 Task: In the  document projectdel.docx Insert horizontal line 'above the text' Create the translated copy of the document in  'Latin' Select the second point and  Clear Formatting
Action: Mouse moved to (256, 353)
Screenshot: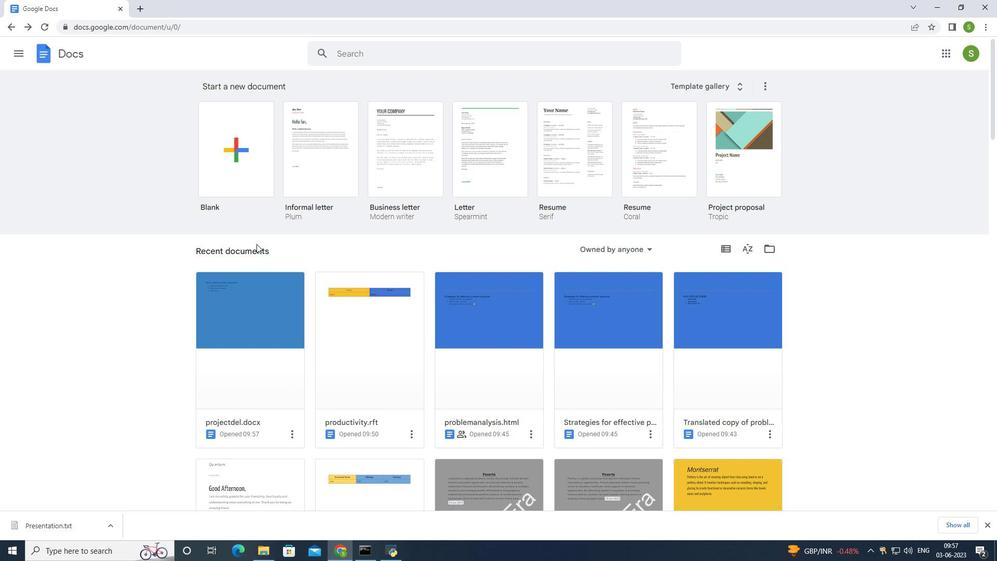 
Action: Mouse pressed left at (256, 353)
Screenshot: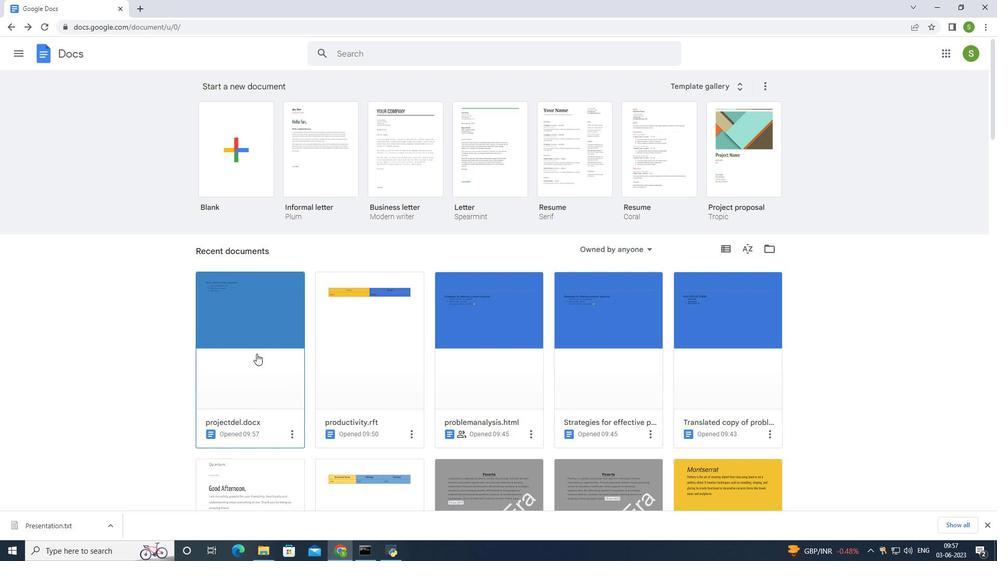 
Action: Mouse moved to (398, 255)
Screenshot: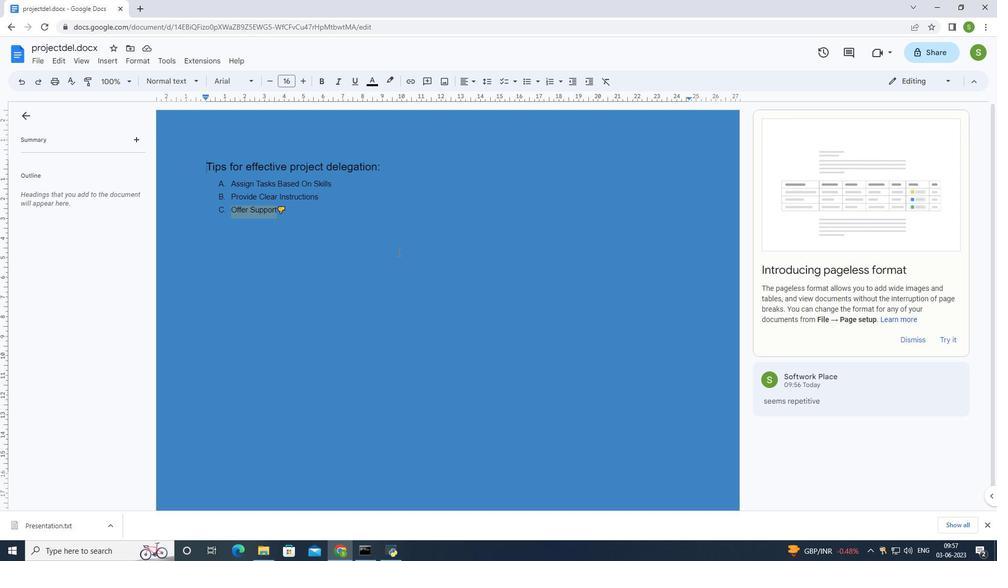 
Action: Key pressed <Key.enter><Key.enter>
Screenshot: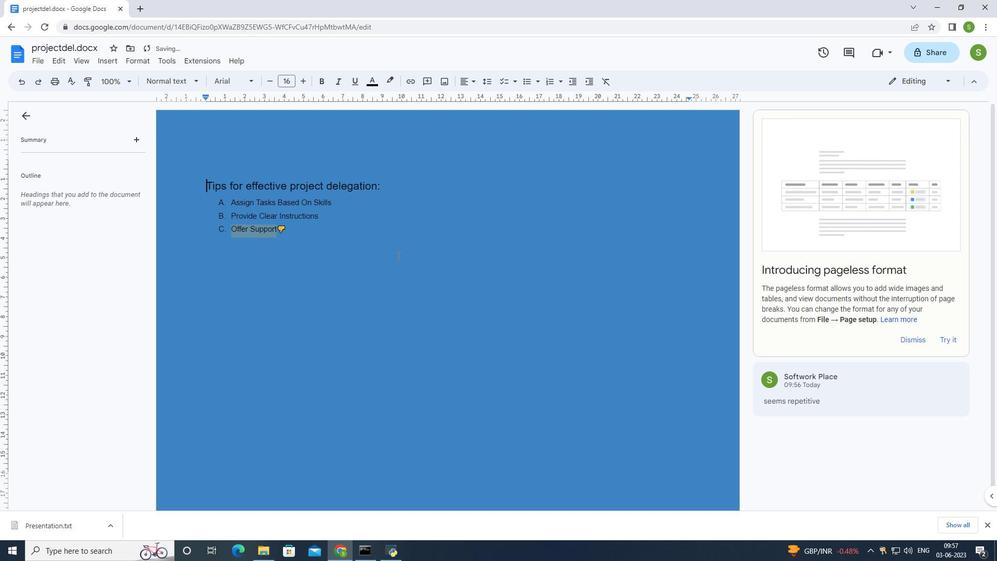 
Action: Mouse moved to (199, 180)
Screenshot: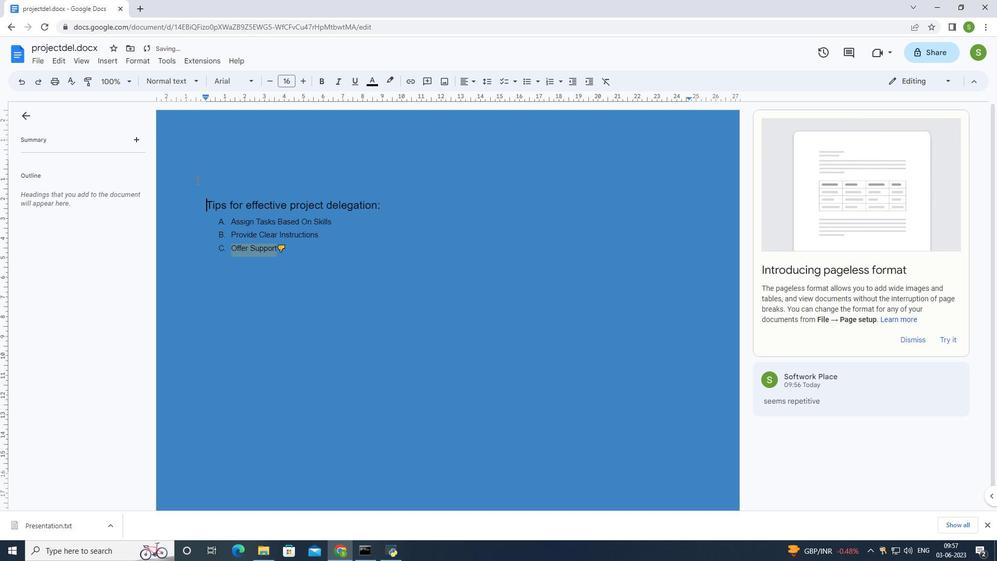 
Action: Mouse pressed left at (199, 180)
Screenshot: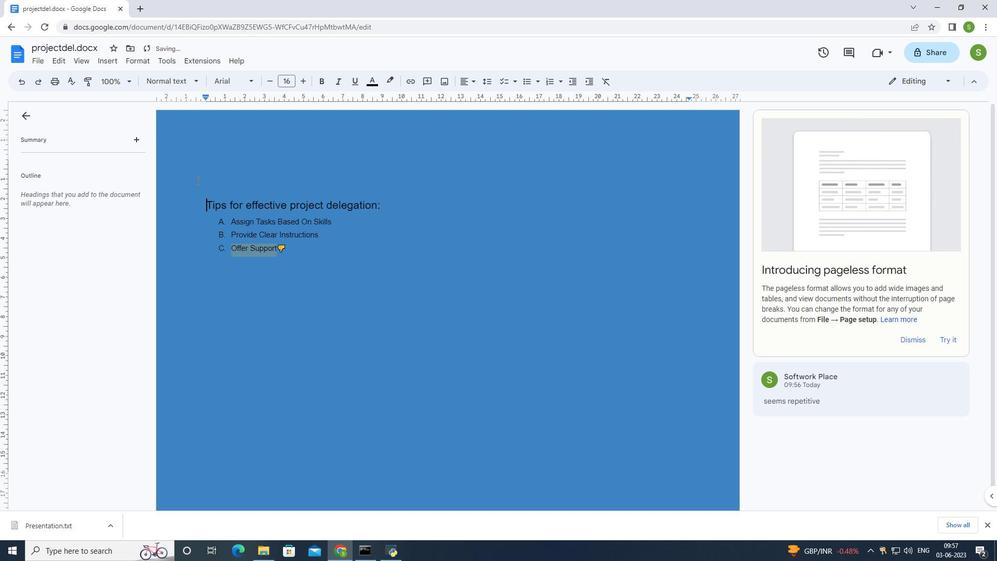 
Action: Mouse moved to (106, 63)
Screenshot: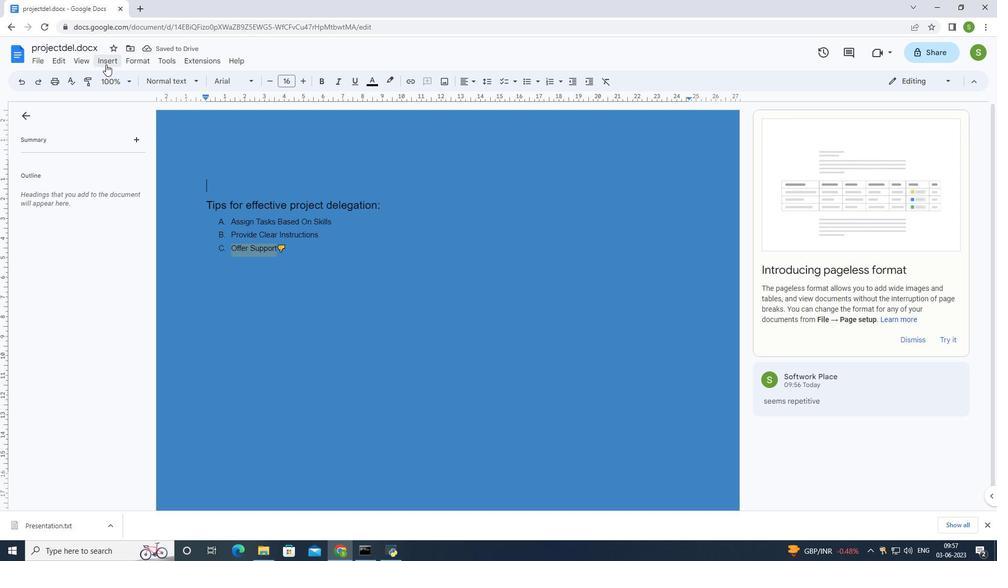 
Action: Mouse pressed left at (106, 63)
Screenshot: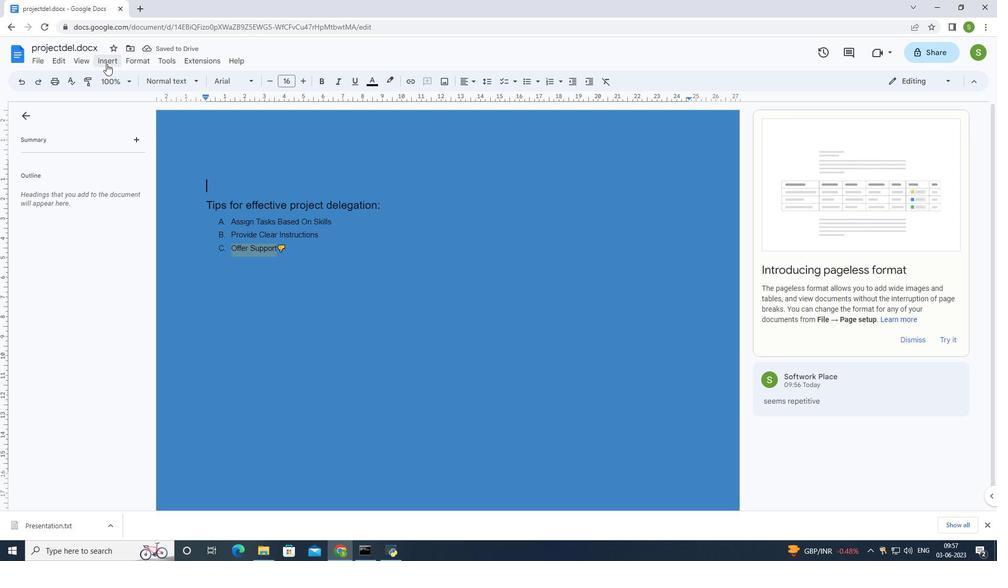 
Action: Mouse moved to (129, 143)
Screenshot: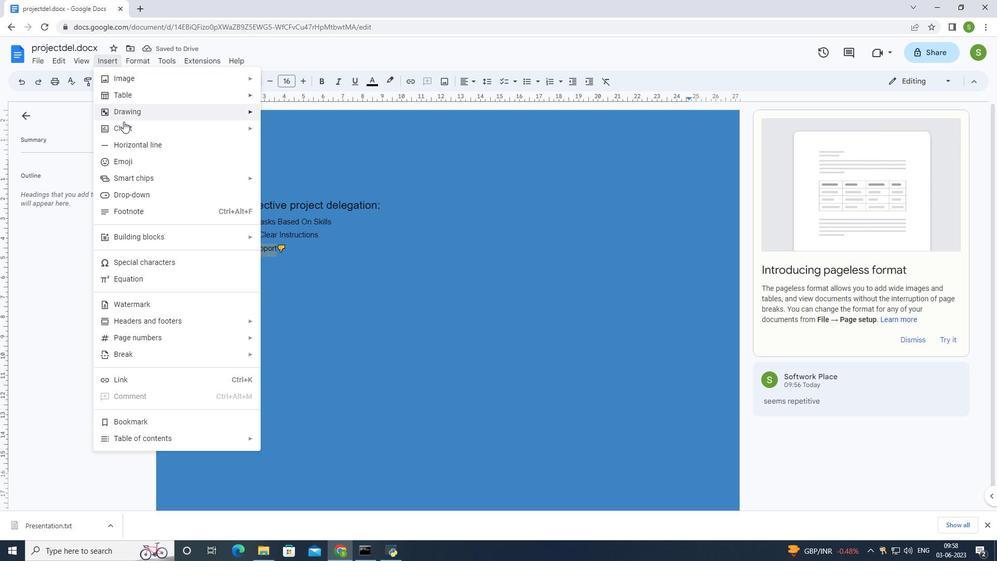 
Action: Mouse pressed left at (129, 143)
Screenshot: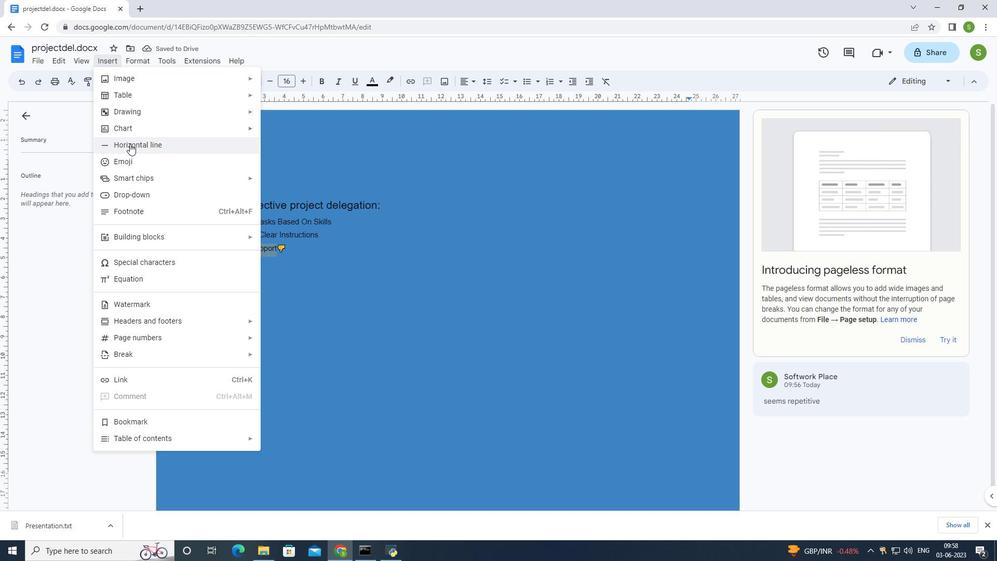 
Action: Mouse moved to (128, 59)
Screenshot: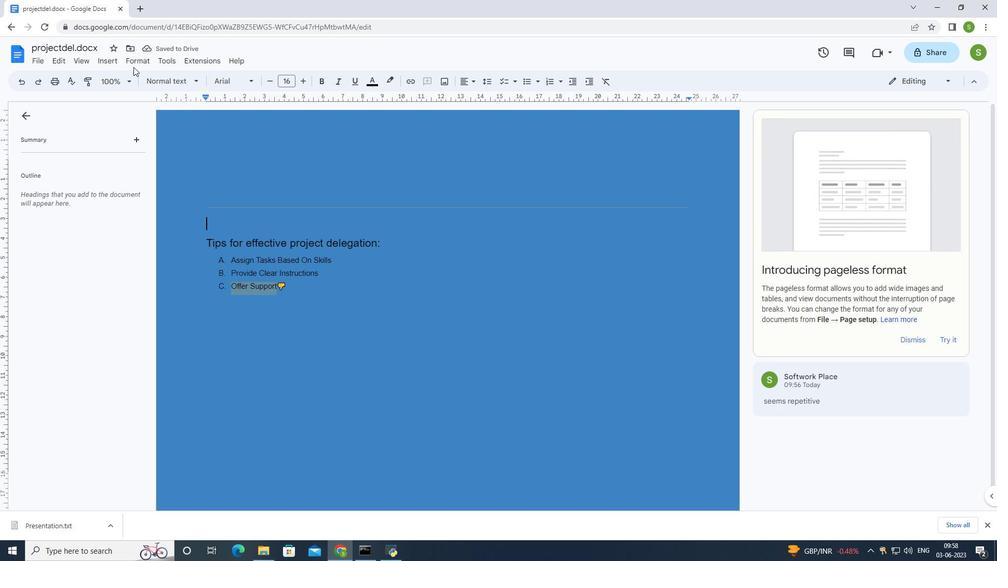
Action: Mouse pressed left at (128, 59)
Screenshot: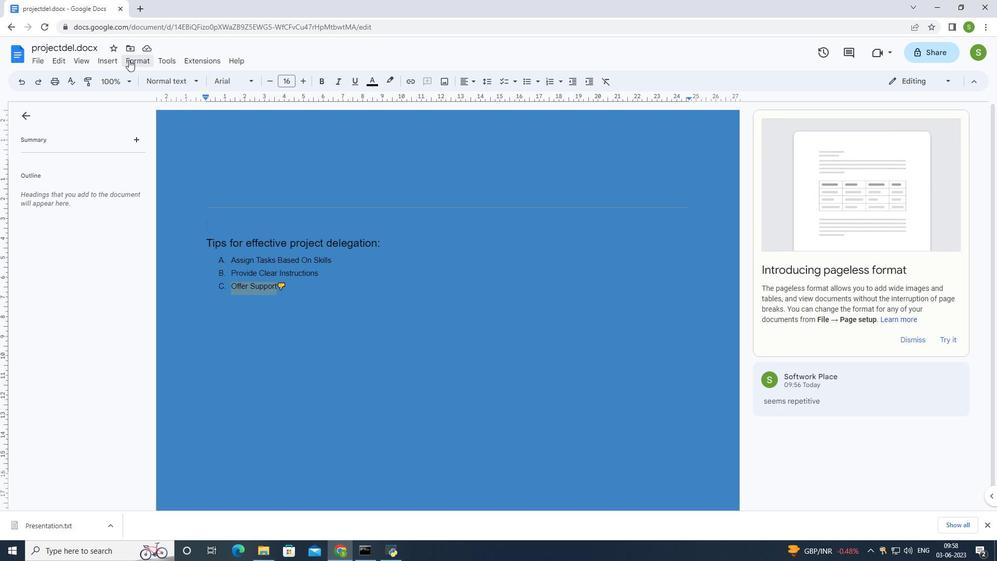 
Action: Mouse moved to (197, 219)
Screenshot: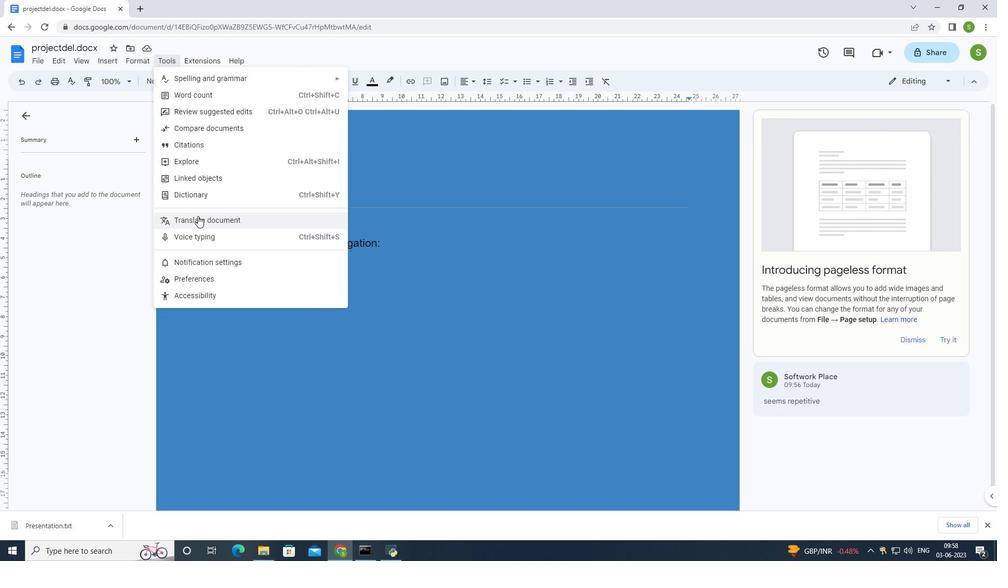 
Action: Mouse pressed left at (197, 219)
Screenshot: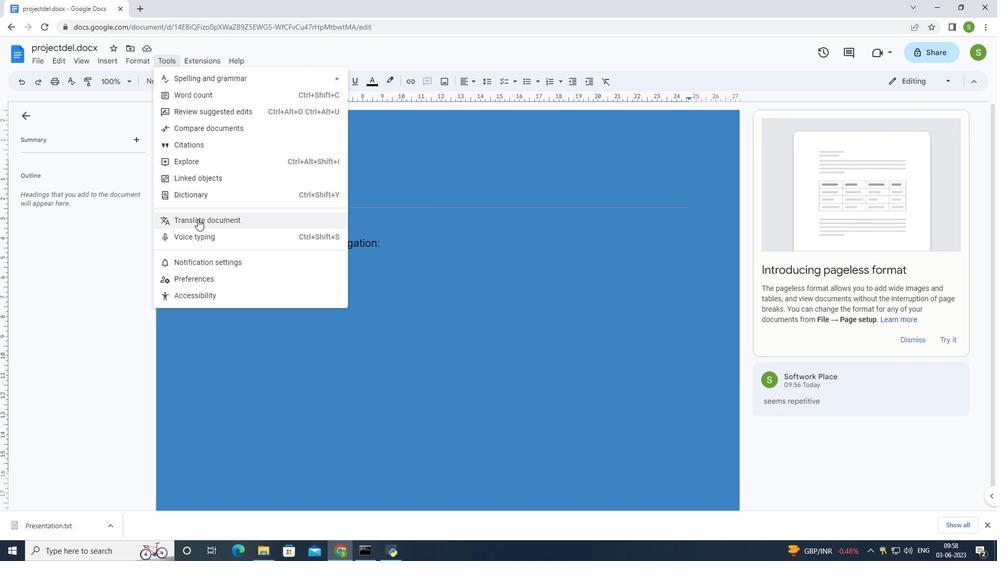 
Action: Mouse moved to (476, 294)
Screenshot: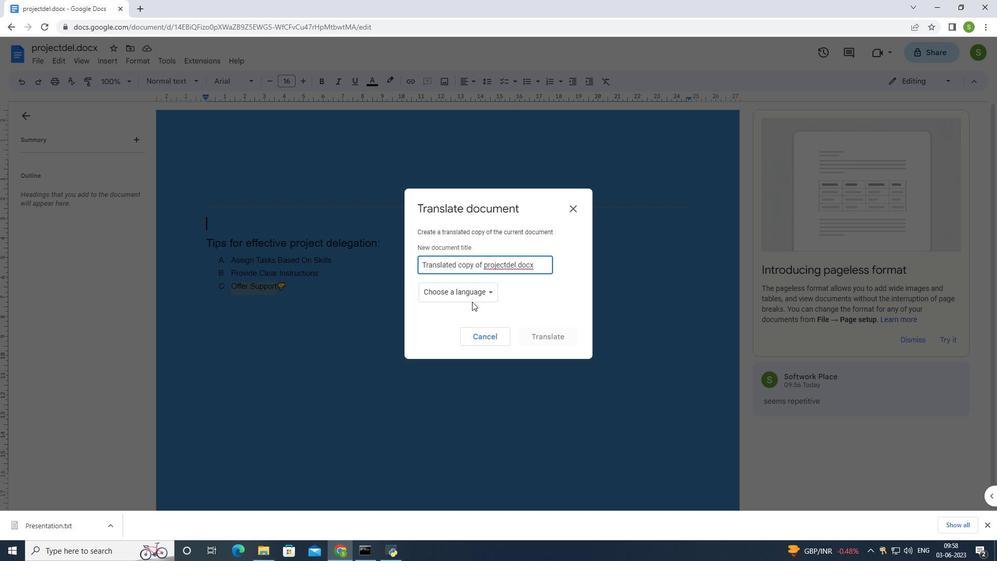 
Action: Mouse pressed left at (476, 294)
Screenshot: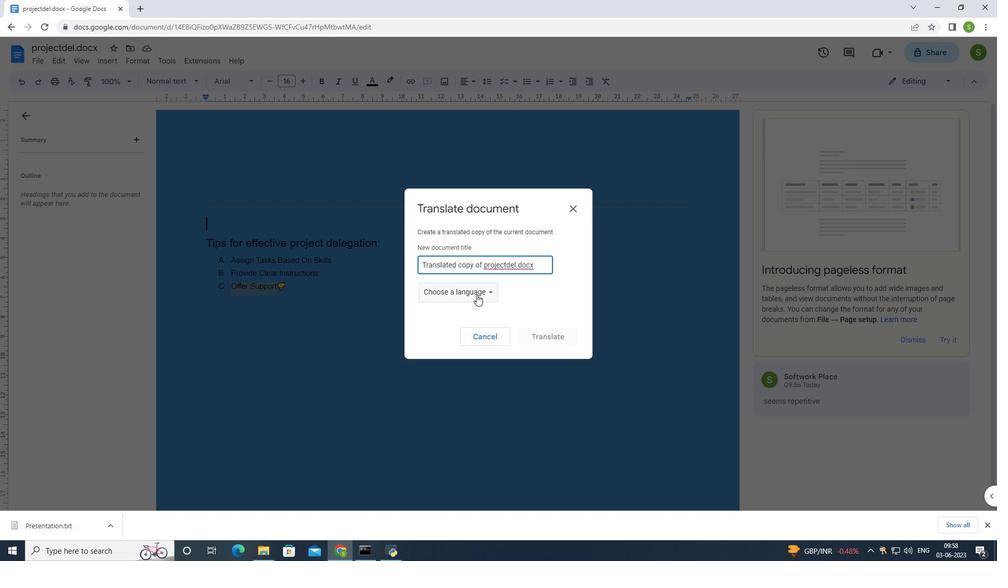 
Action: Mouse moved to (463, 341)
Screenshot: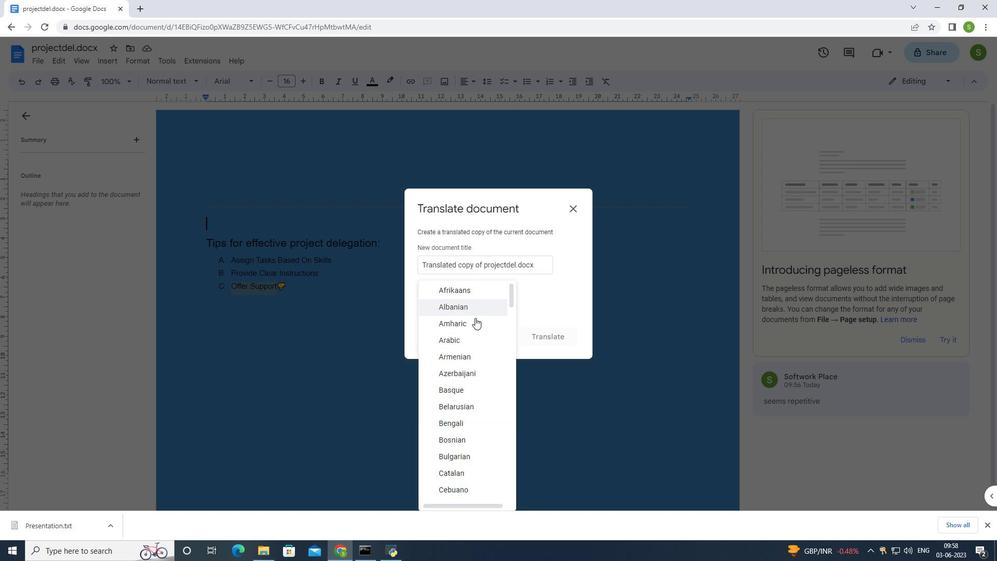 
Action: Mouse scrolled (463, 340) with delta (0, 0)
Screenshot: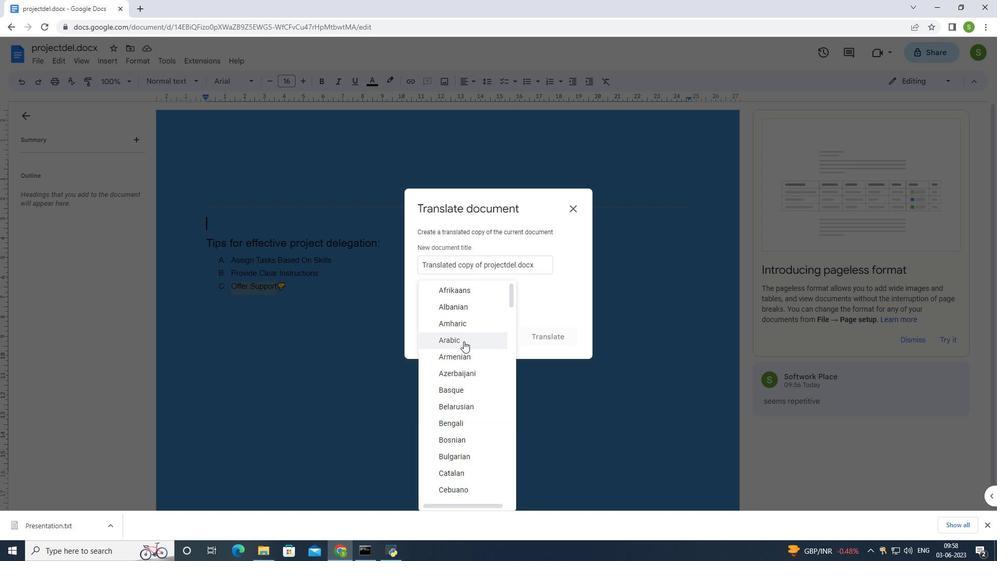 
Action: Mouse scrolled (463, 340) with delta (0, 0)
Screenshot: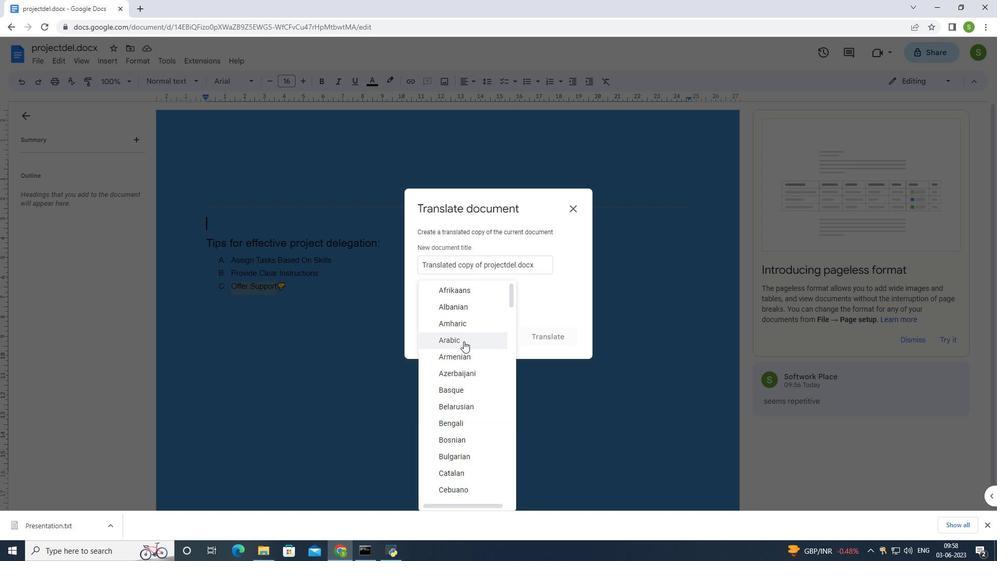 
Action: Mouse scrolled (463, 340) with delta (0, 0)
Screenshot: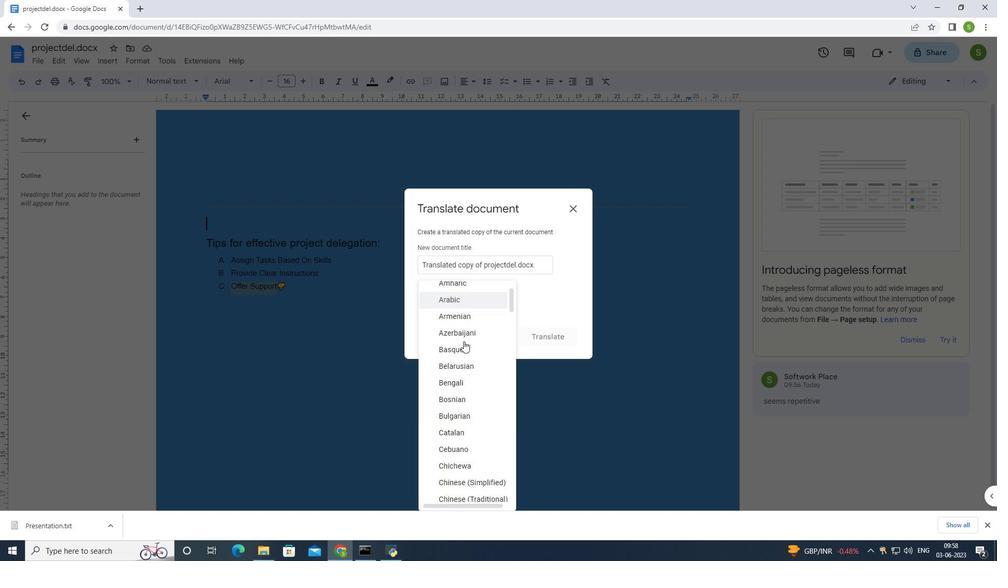 
Action: Mouse moved to (461, 339)
Screenshot: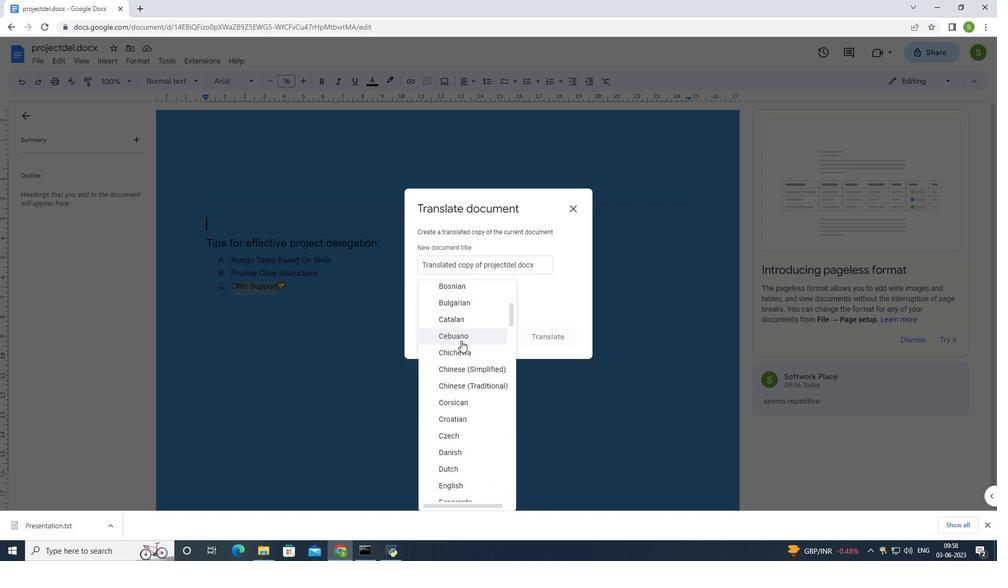 
Action: Mouse scrolled (461, 338) with delta (0, 0)
Screenshot: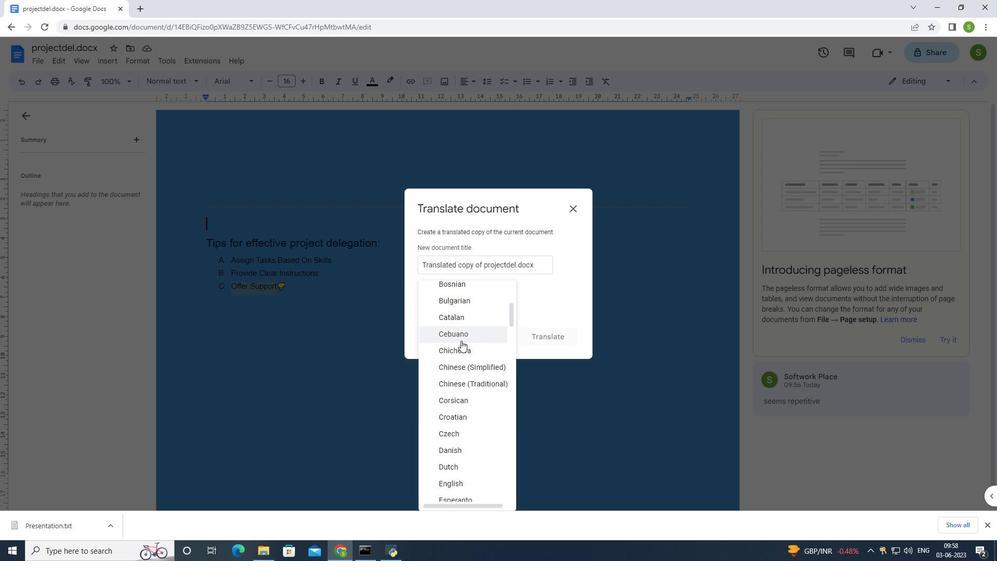 
Action: Mouse scrolled (461, 338) with delta (0, 0)
Screenshot: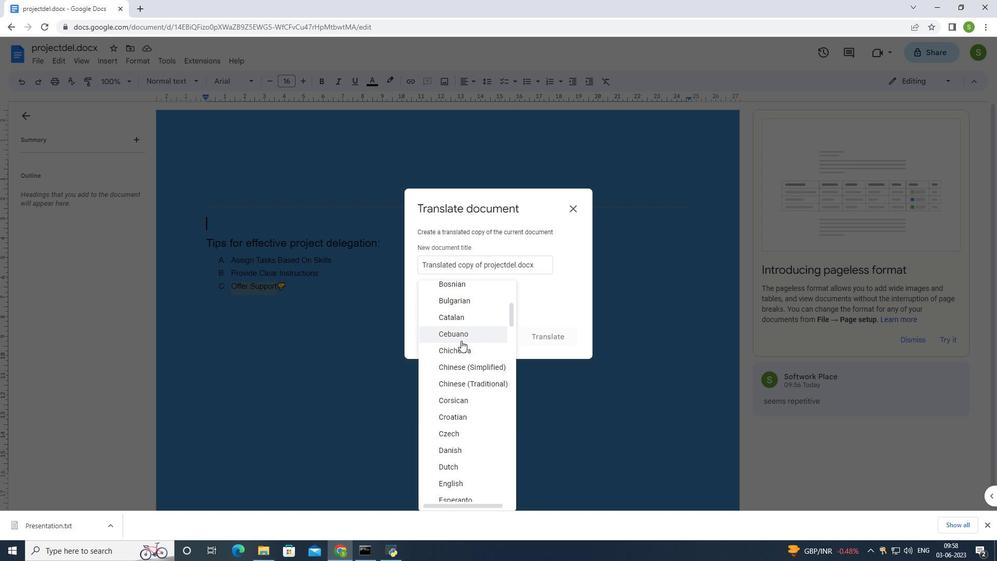 
Action: Mouse scrolled (461, 338) with delta (0, 0)
Screenshot: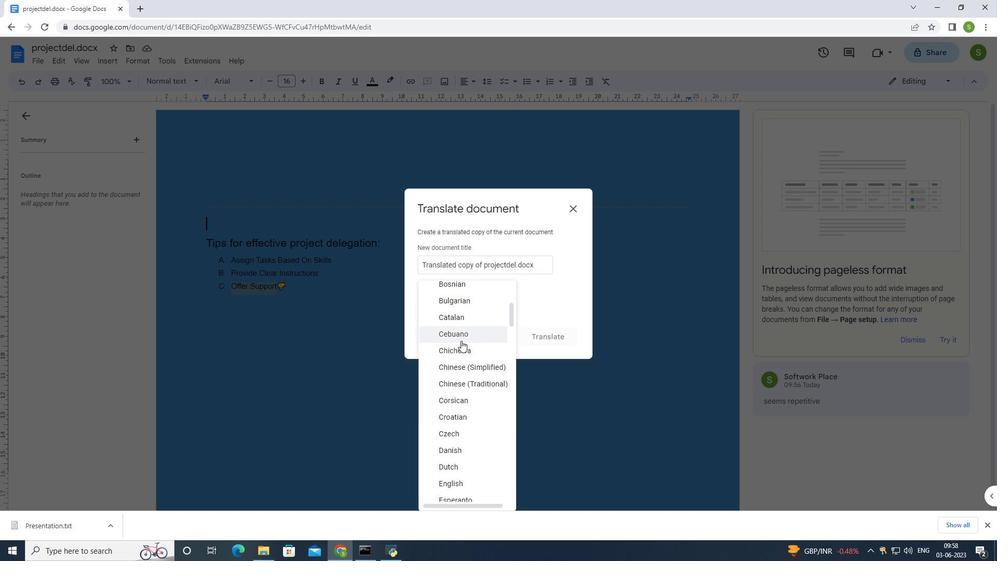 
Action: Mouse moved to (460, 336)
Screenshot: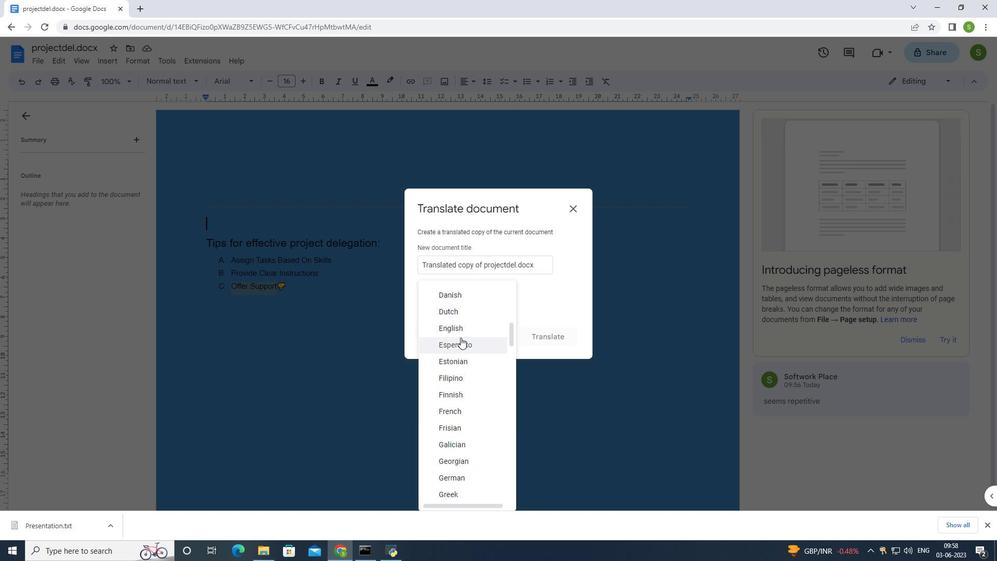 
Action: Mouse scrolled (460, 335) with delta (0, 0)
Screenshot: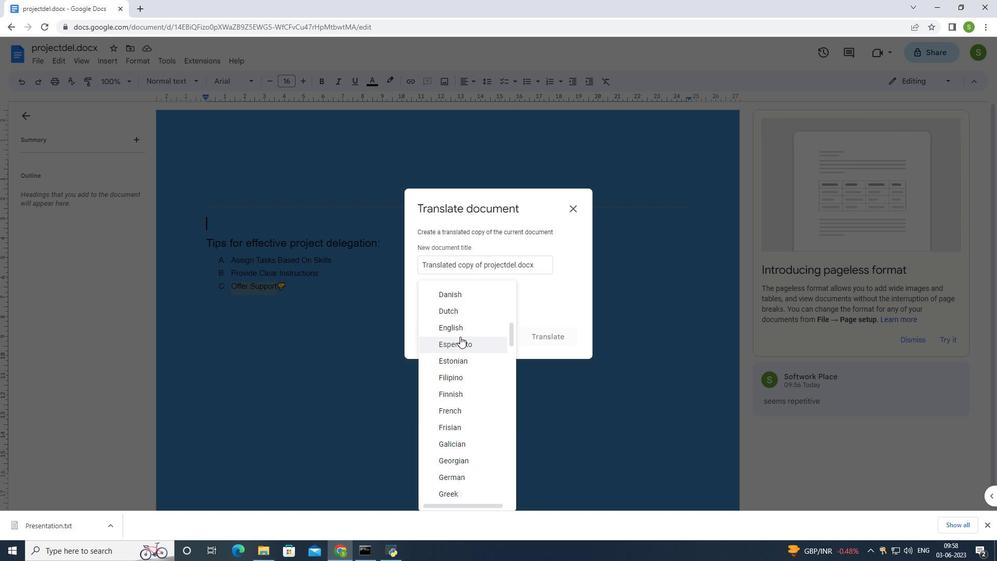 
Action: Mouse scrolled (460, 335) with delta (0, 0)
Screenshot: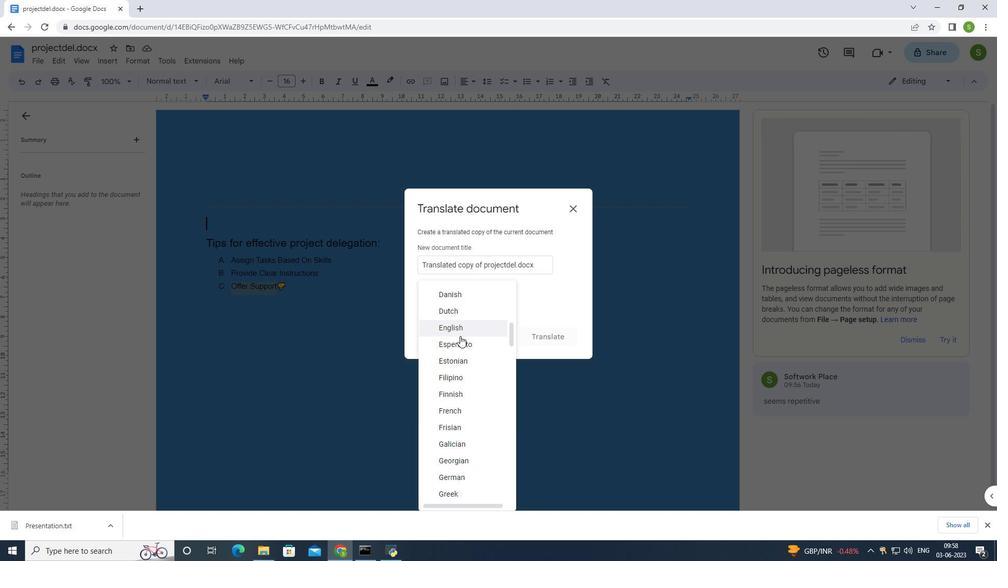 
Action: Mouse scrolled (460, 335) with delta (0, 0)
Screenshot: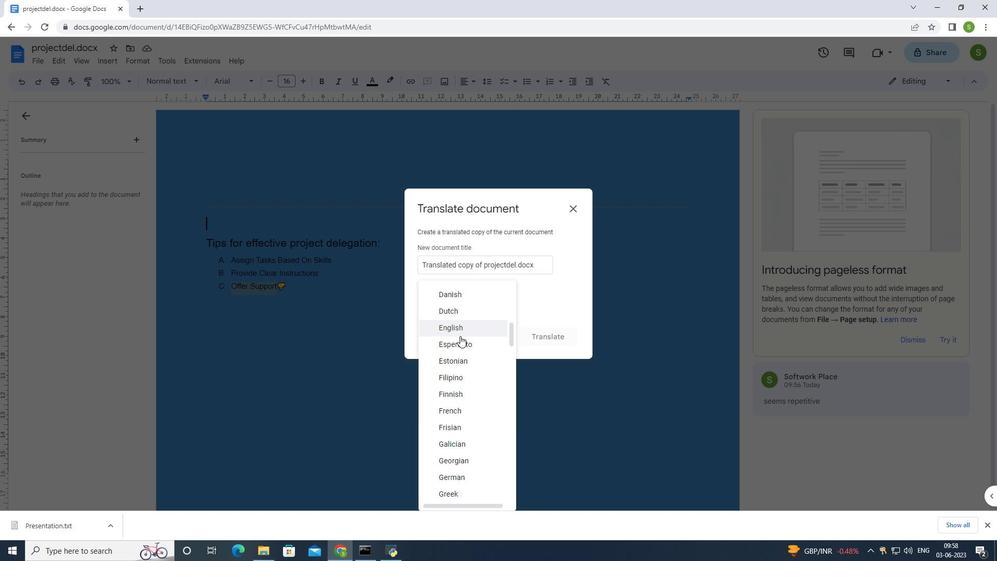 
Action: Mouse scrolled (460, 335) with delta (0, 0)
Screenshot: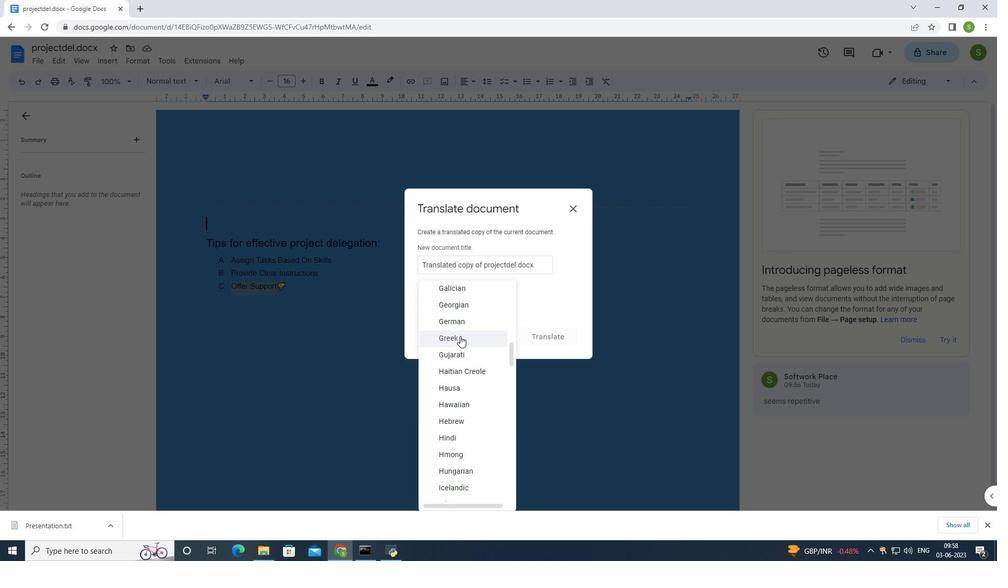 
Action: Mouse scrolled (460, 335) with delta (0, 0)
Screenshot: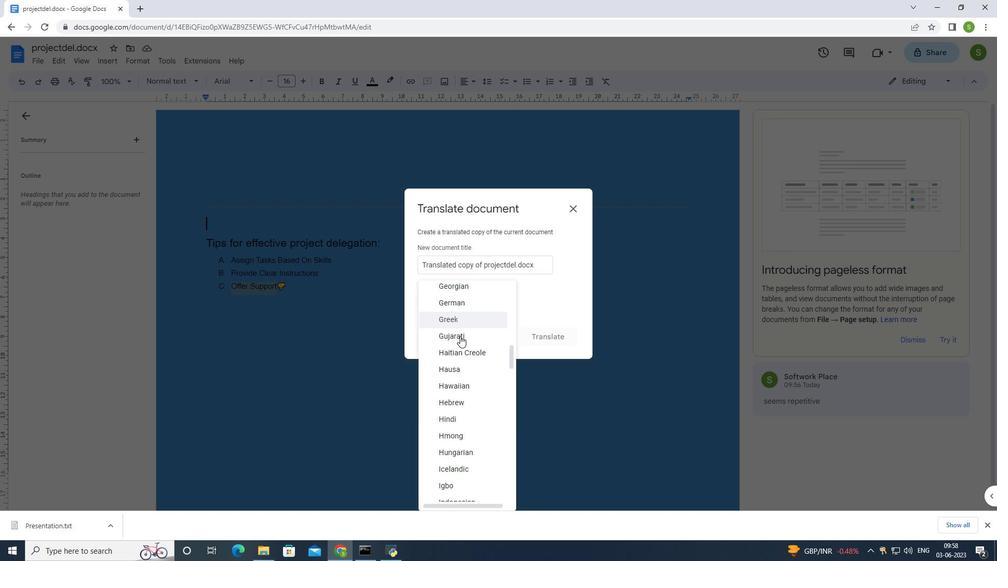 
Action: Mouse scrolled (460, 335) with delta (0, 0)
Screenshot: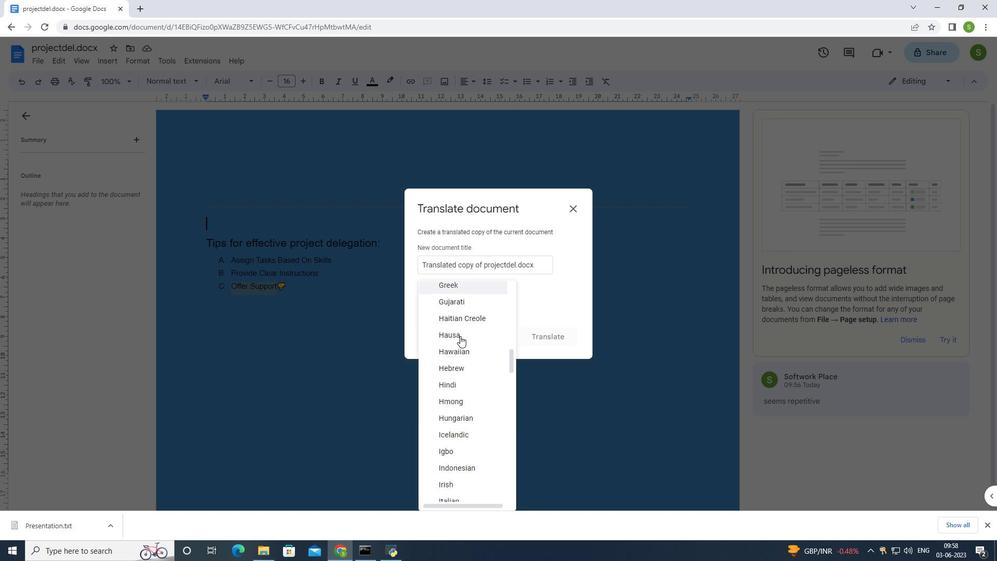 
Action: Mouse scrolled (460, 335) with delta (0, 0)
Screenshot: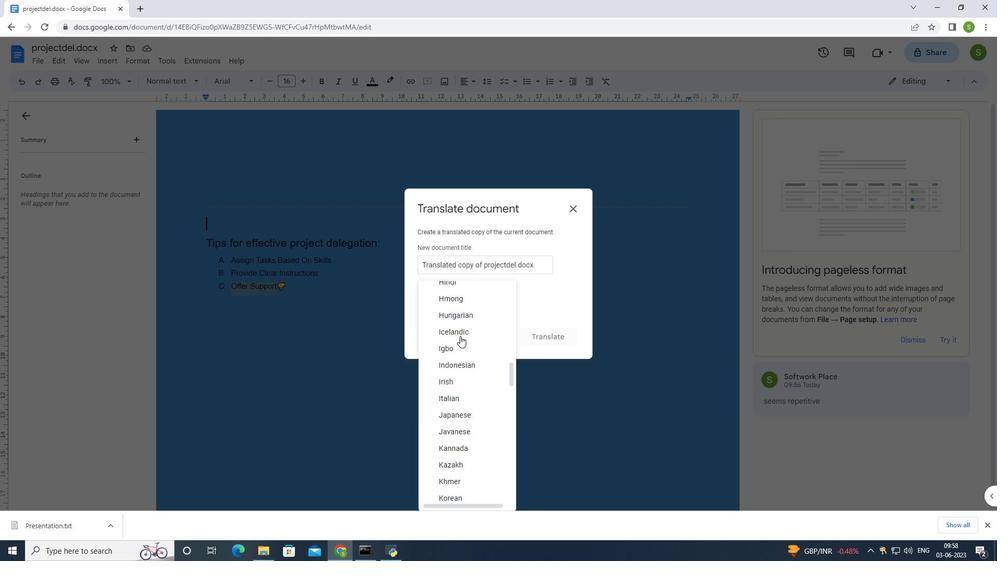 
Action: Mouse scrolled (460, 335) with delta (0, 0)
Screenshot: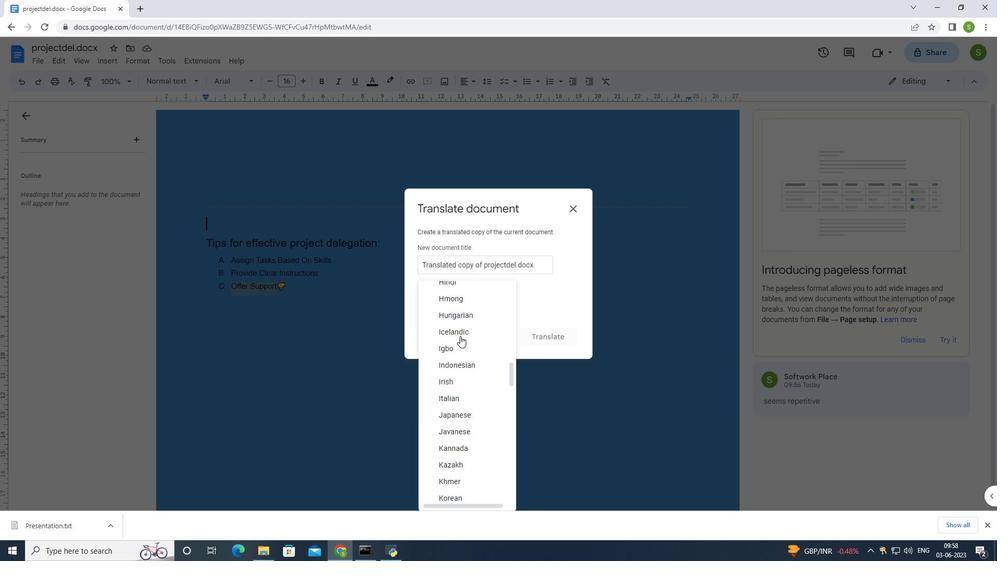 
Action: Mouse scrolled (460, 335) with delta (0, 0)
Screenshot: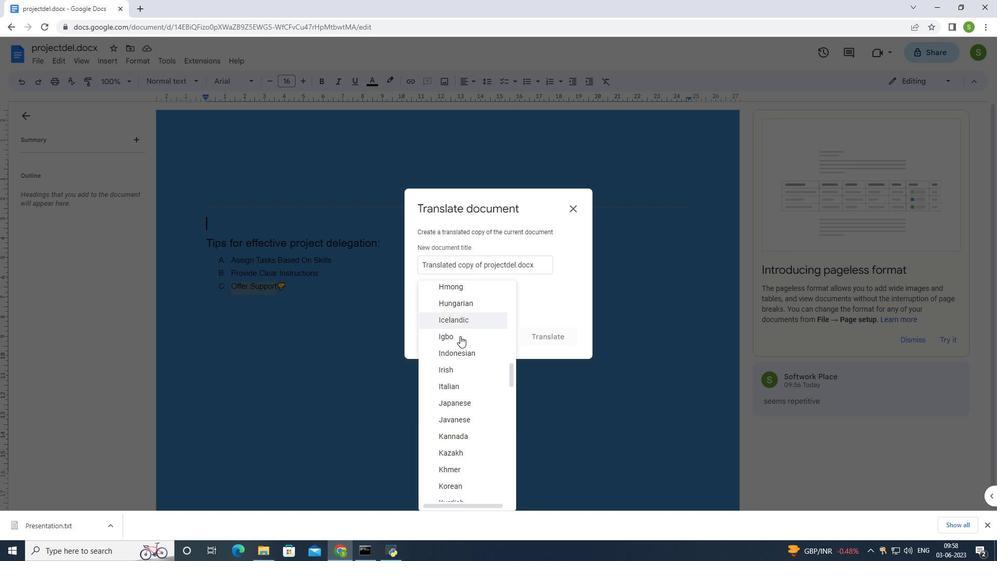 
Action: Mouse moved to (460, 335)
Screenshot: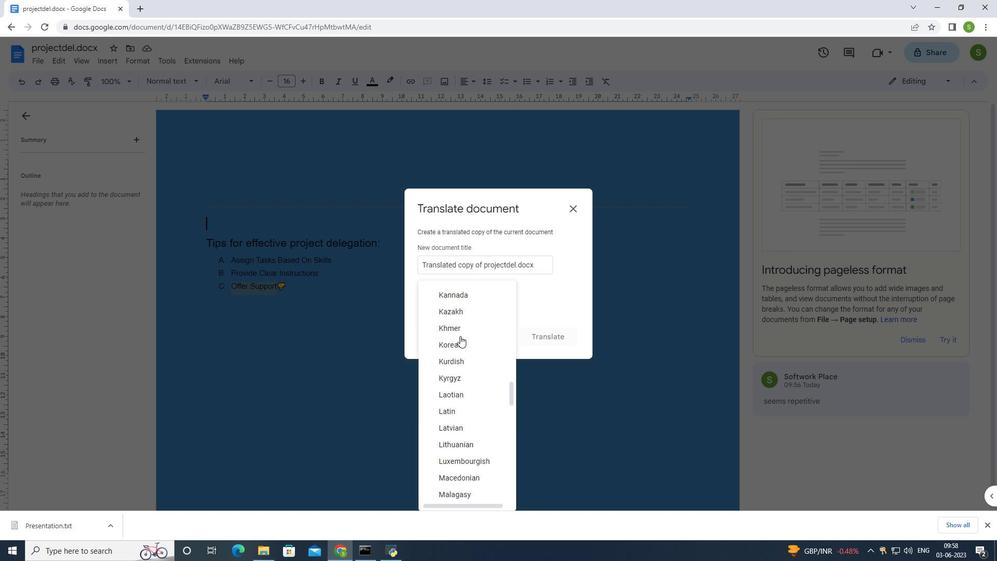 
Action: Mouse scrolled (460, 334) with delta (0, 0)
Screenshot: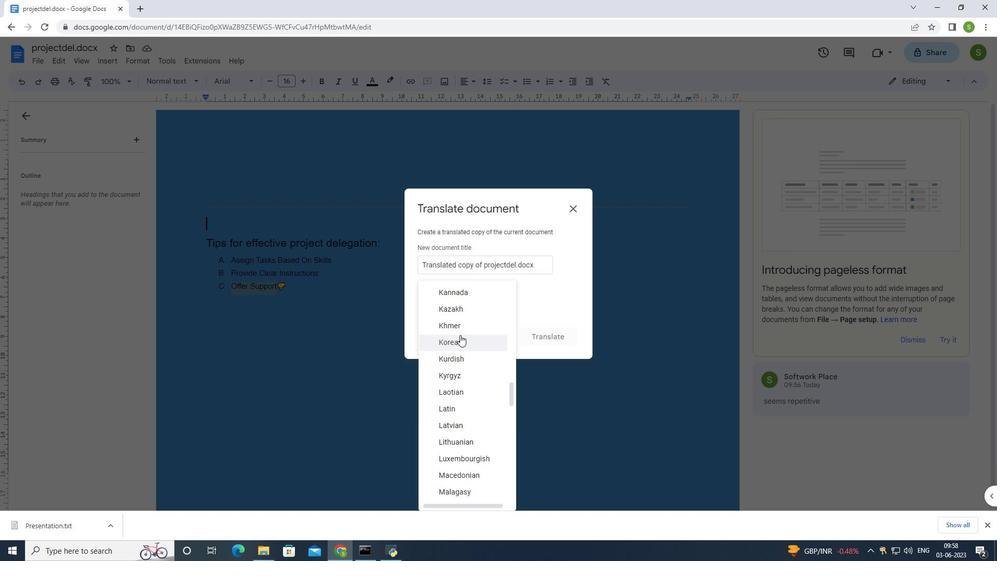 
Action: Mouse moved to (451, 356)
Screenshot: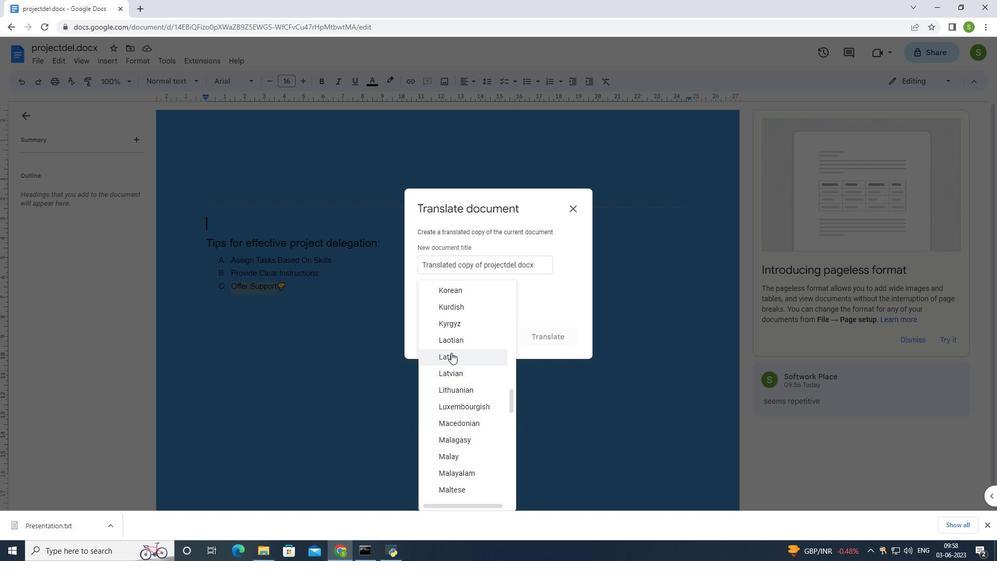 
Action: Mouse pressed left at (451, 356)
Screenshot: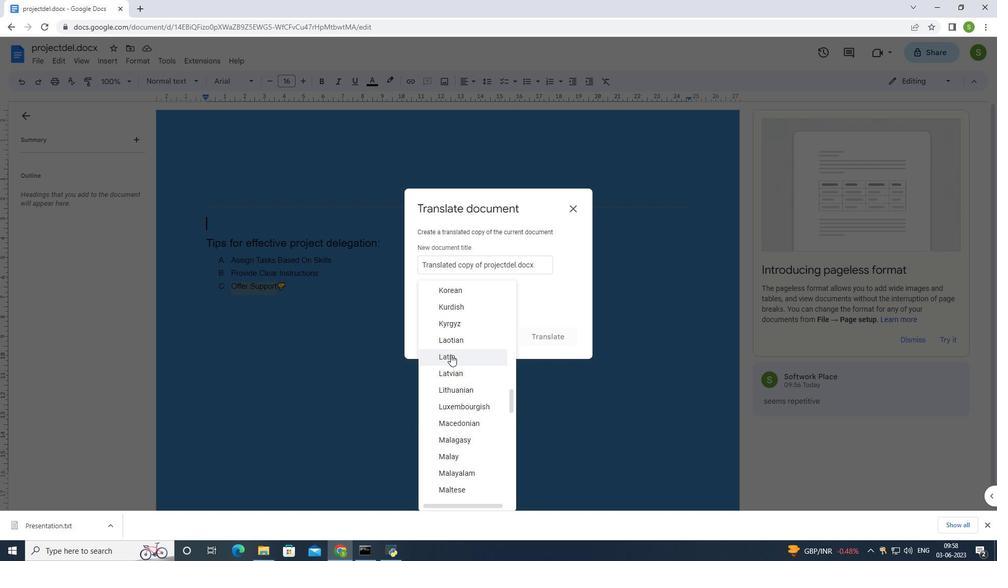 
Action: Mouse moved to (533, 340)
Screenshot: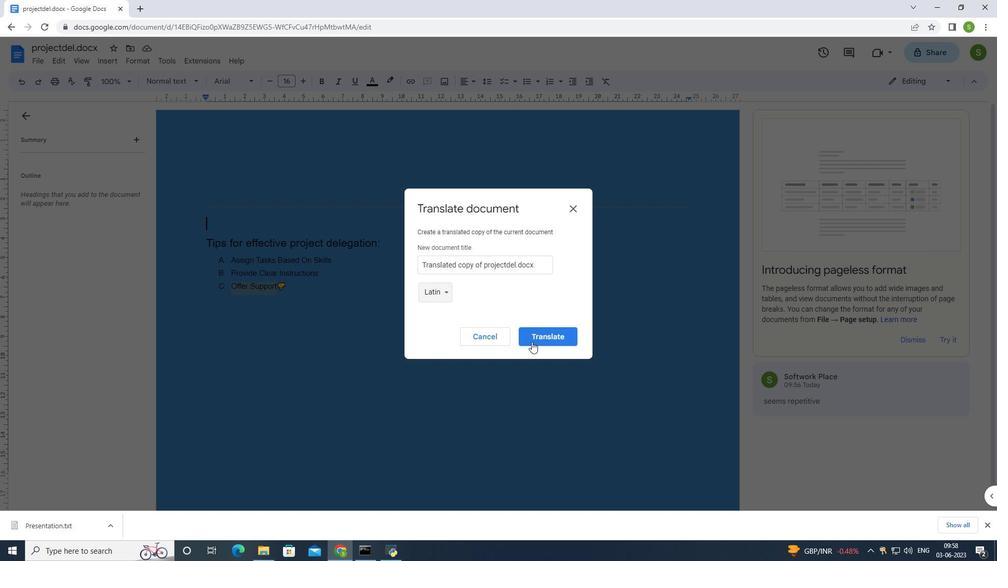 
Action: Mouse pressed left at (533, 340)
Screenshot: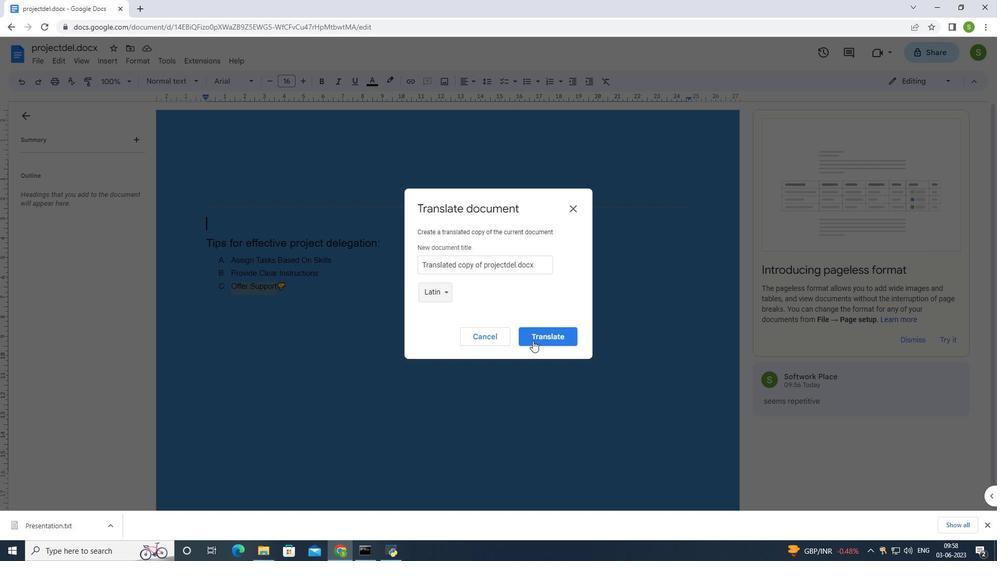 
Action: Mouse moved to (297, 272)
Screenshot: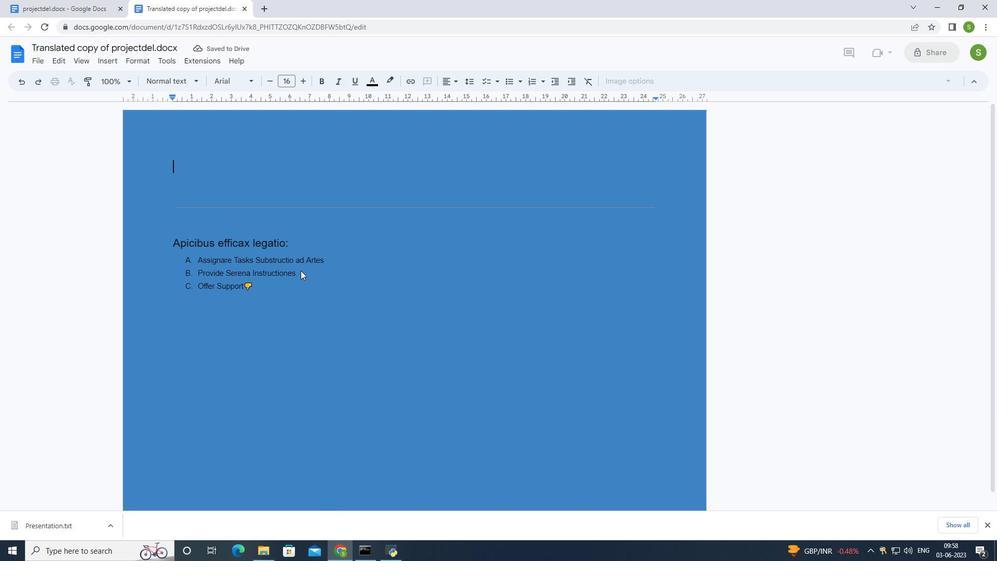
Action: Mouse pressed left at (297, 272)
Screenshot: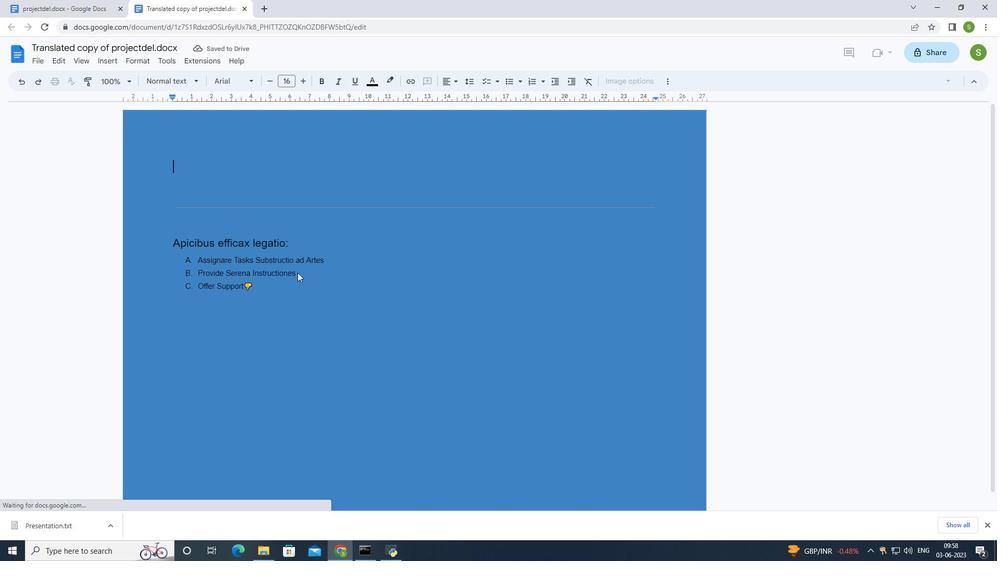 
Action: Mouse moved to (327, 271)
Screenshot: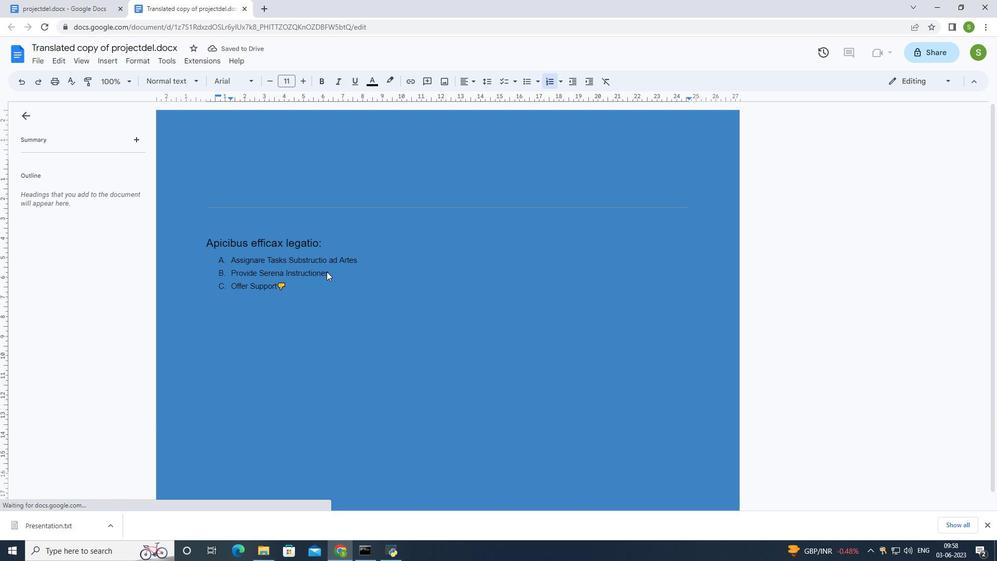 
Action: Mouse pressed left at (327, 271)
Screenshot: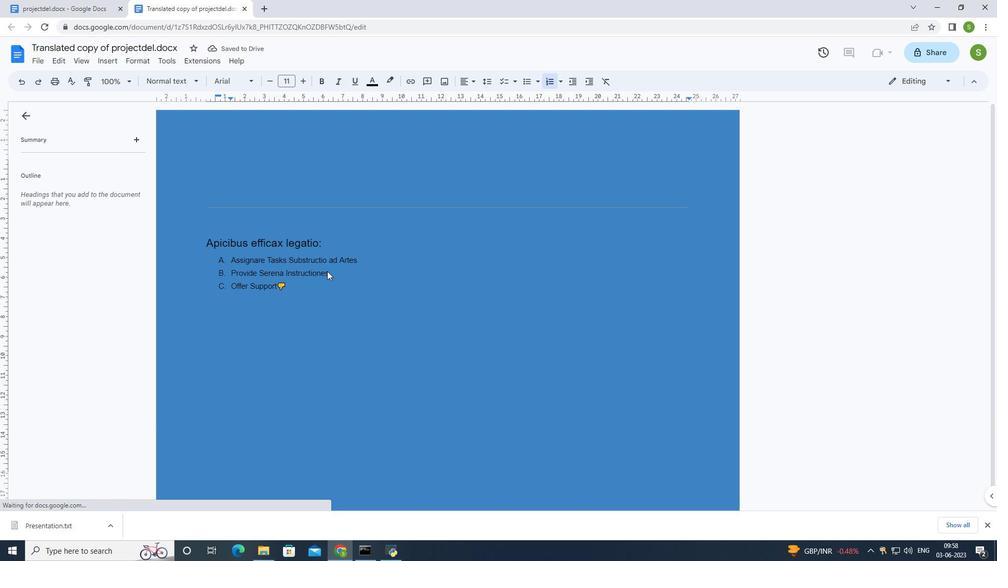 
Action: Mouse moved to (333, 271)
Screenshot: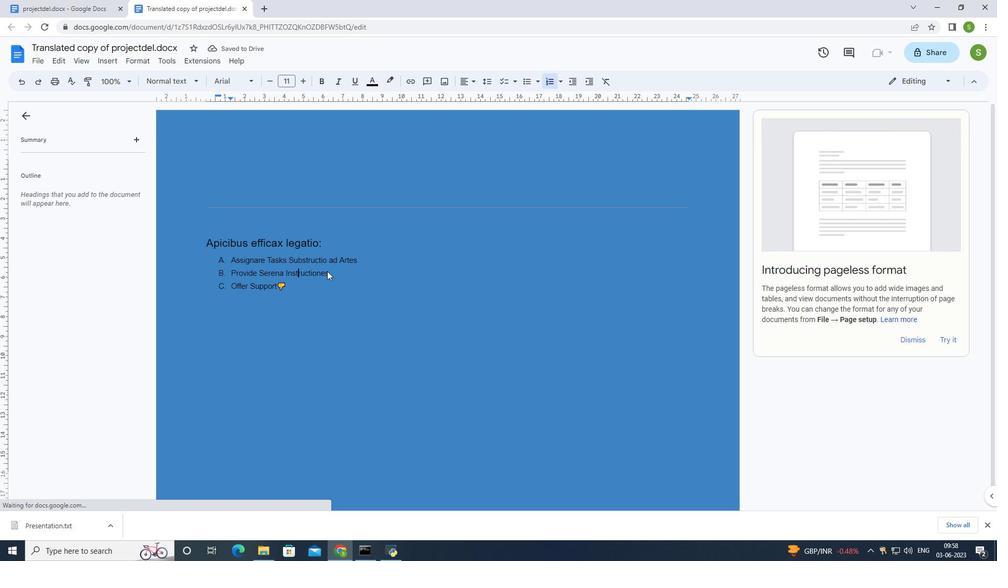 
Action: Mouse pressed left at (333, 271)
Screenshot: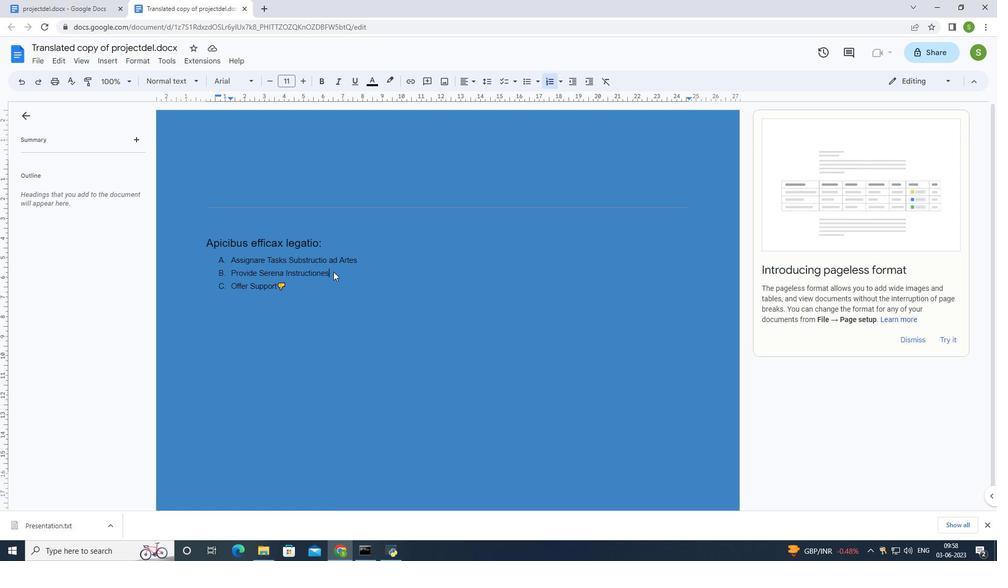 
Action: Mouse moved to (605, 81)
Screenshot: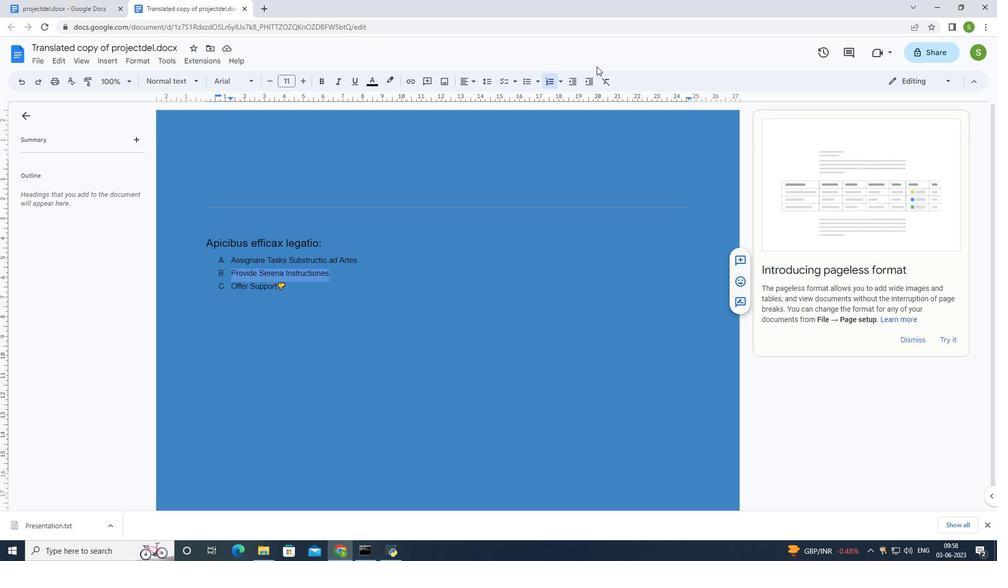 
Action: Mouse pressed left at (605, 81)
Screenshot: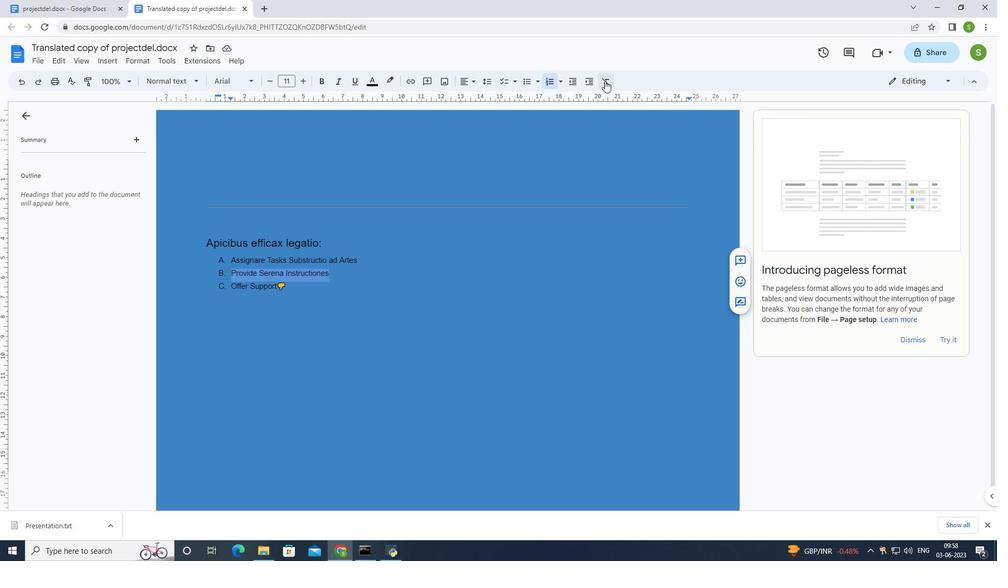 
Action: Mouse moved to (509, 289)
Screenshot: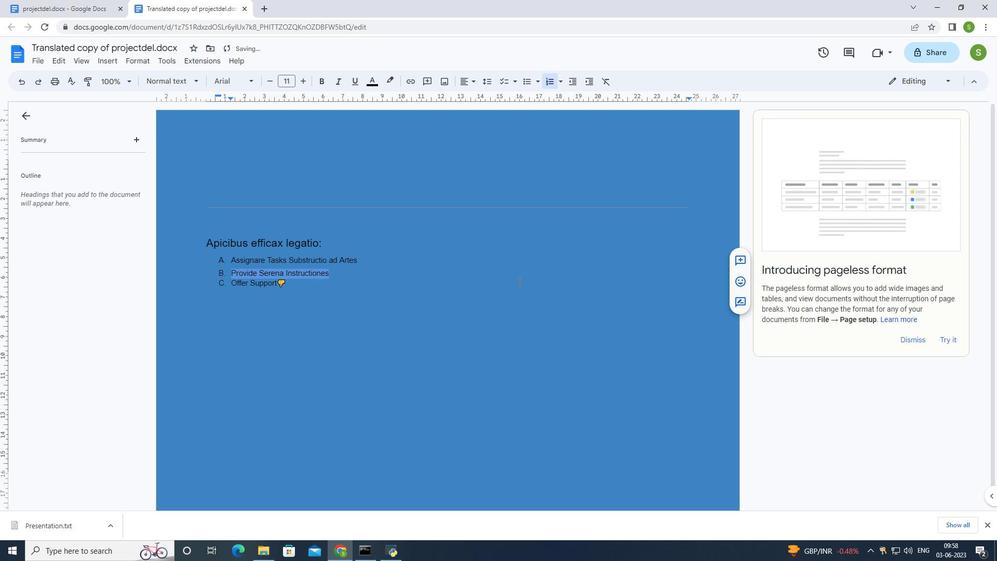 
Action: Mouse pressed left at (509, 289)
Screenshot: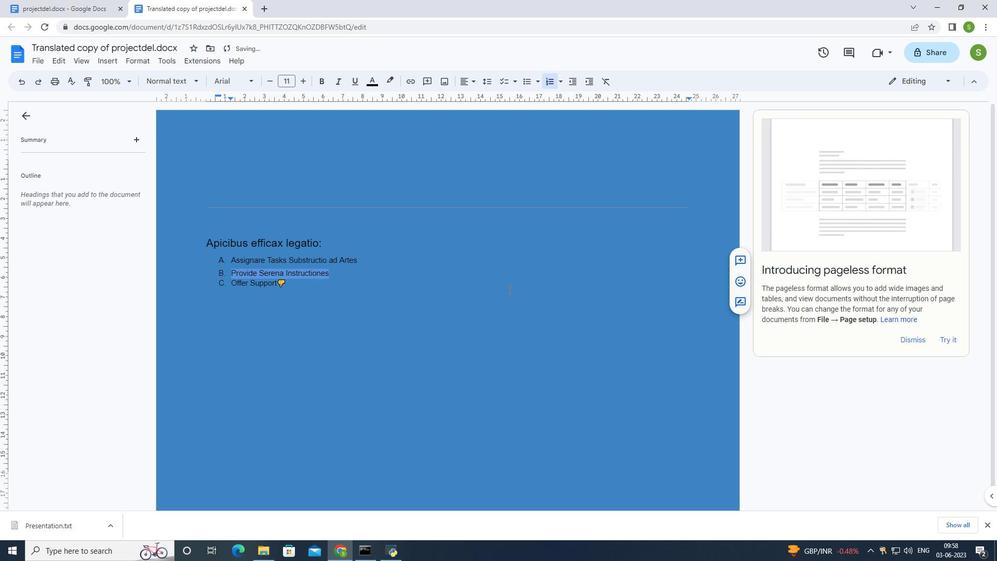 
